 Task: Select the default option in the filter sort order.
Action: Mouse moved to (1, 515)
Screenshot: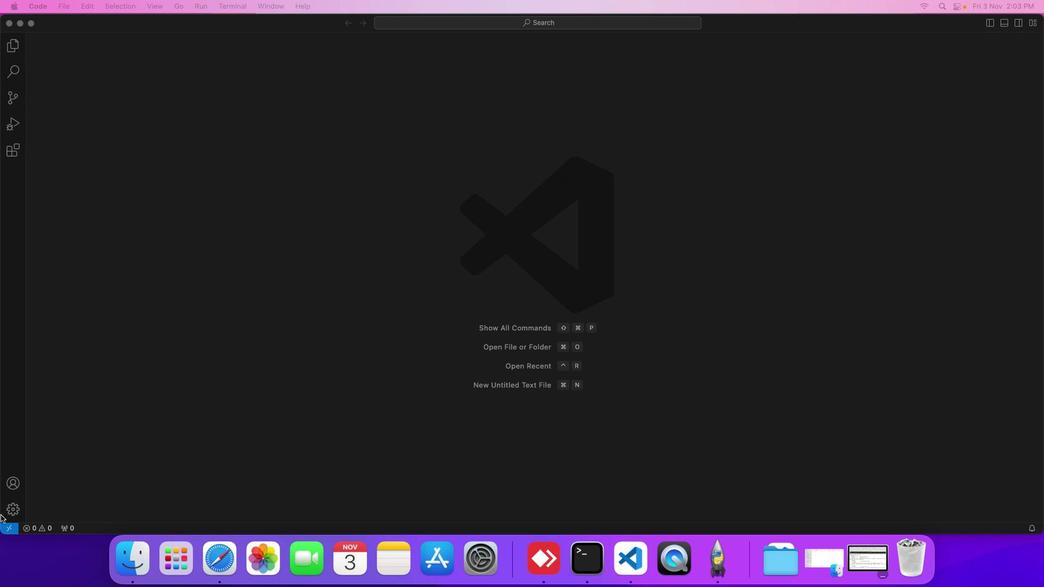 
Action: Mouse pressed left at (1, 515)
Screenshot: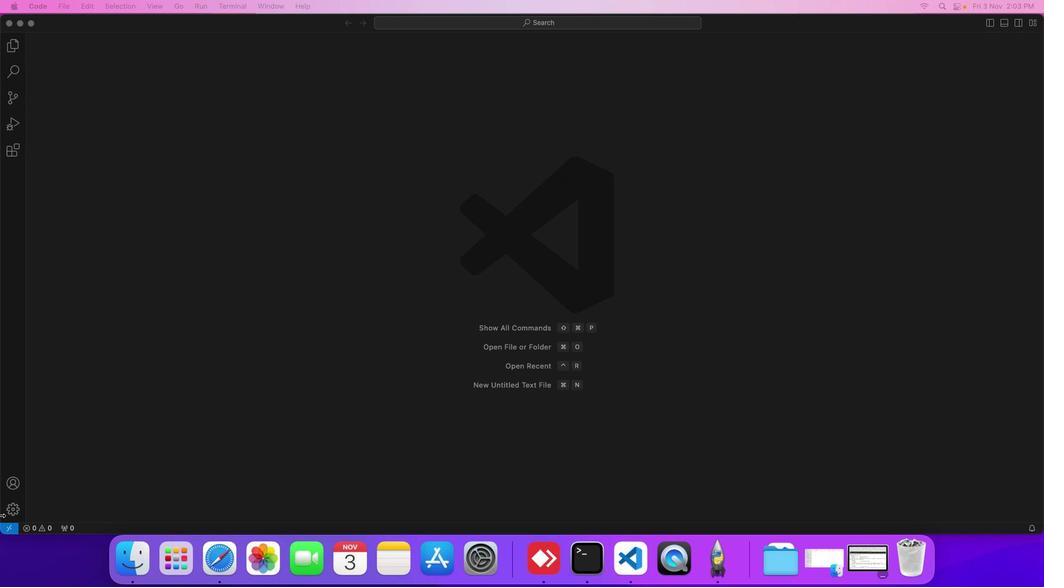 
Action: Mouse moved to (59, 424)
Screenshot: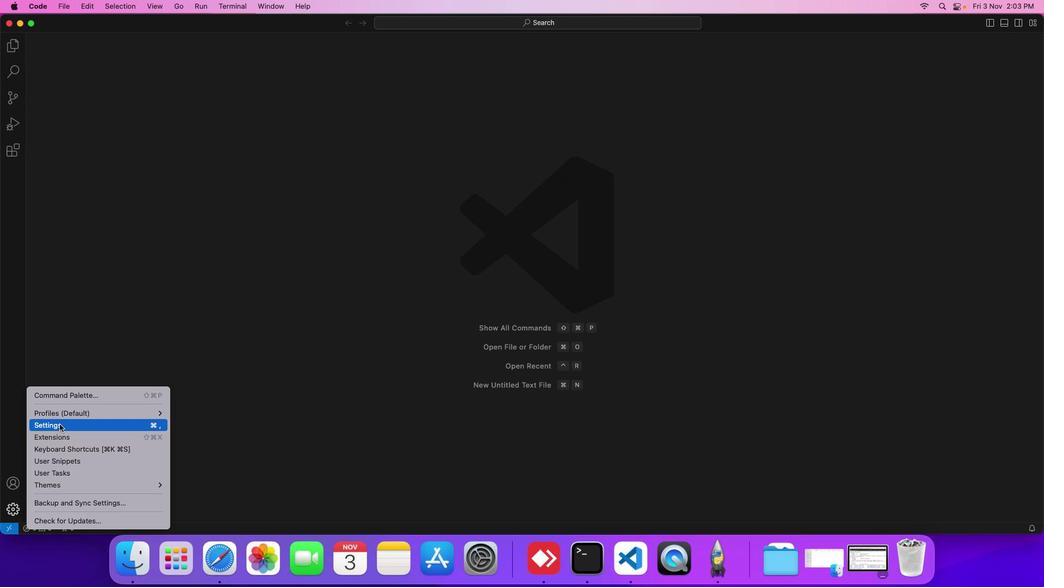 
Action: Mouse pressed left at (59, 424)
Screenshot: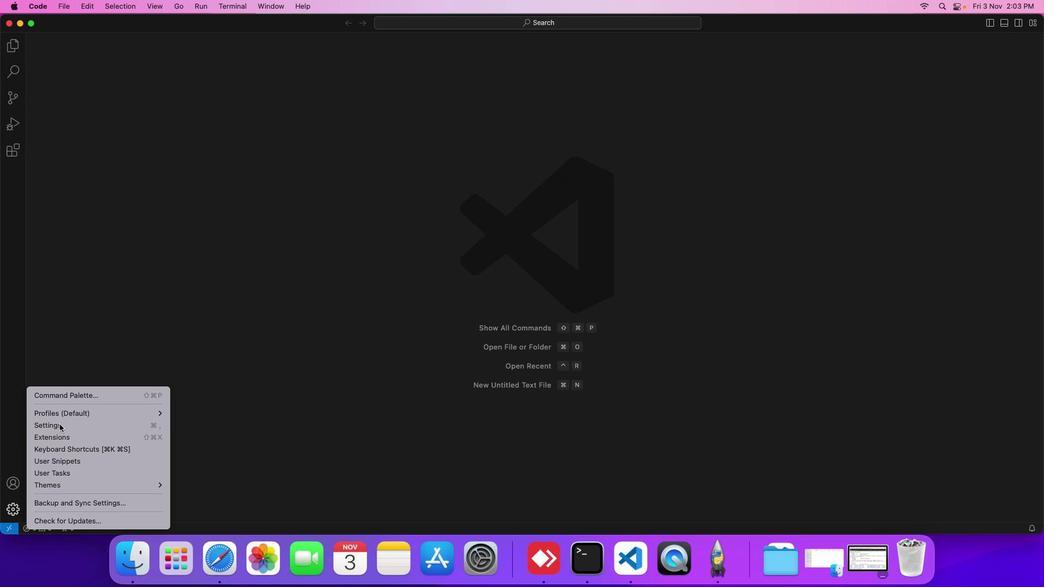 
Action: Mouse moved to (262, 159)
Screenshot: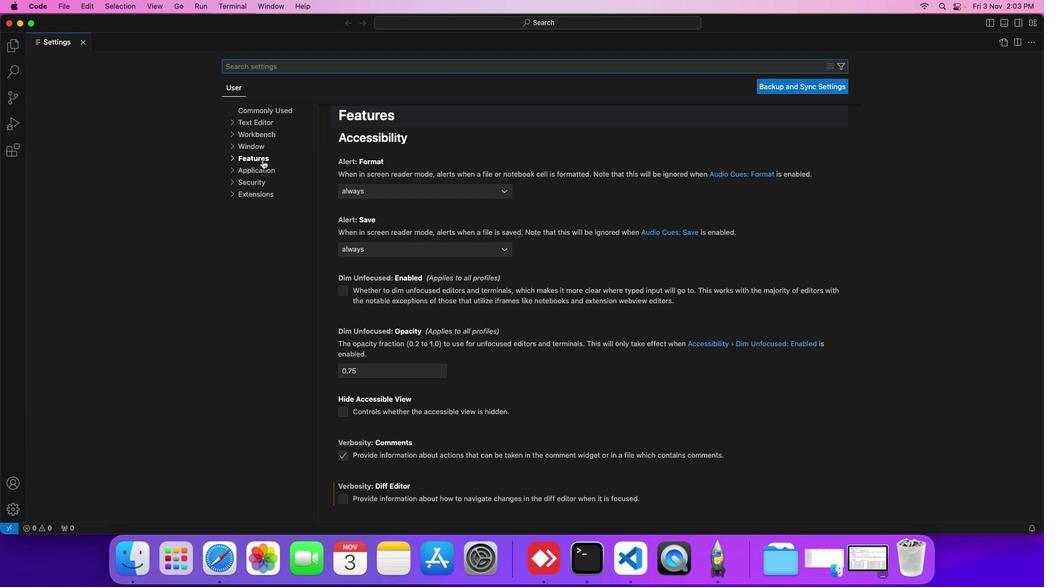 
Action: Mouse pressed left at (262, 159)
Screenshot: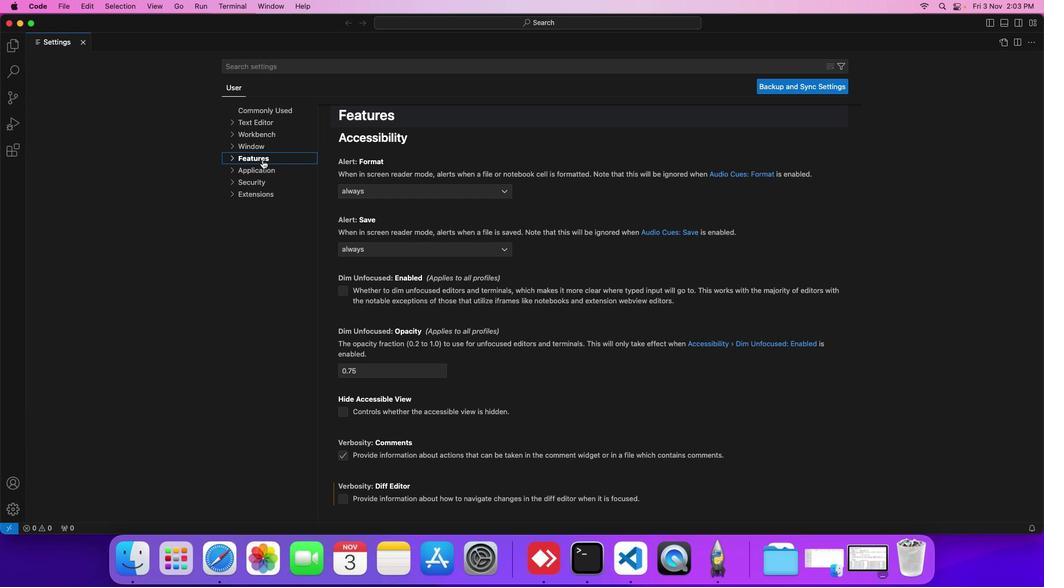 
Action: Mouse moved to (263, 191)
Screenshot: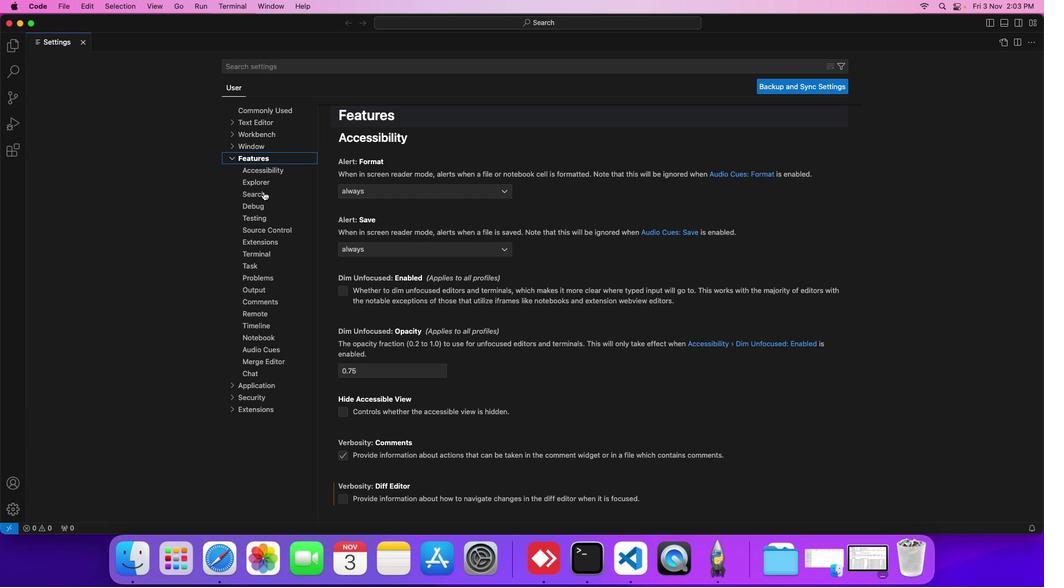 
Action: Mouse pressed left at (263, 191)
Screenshot: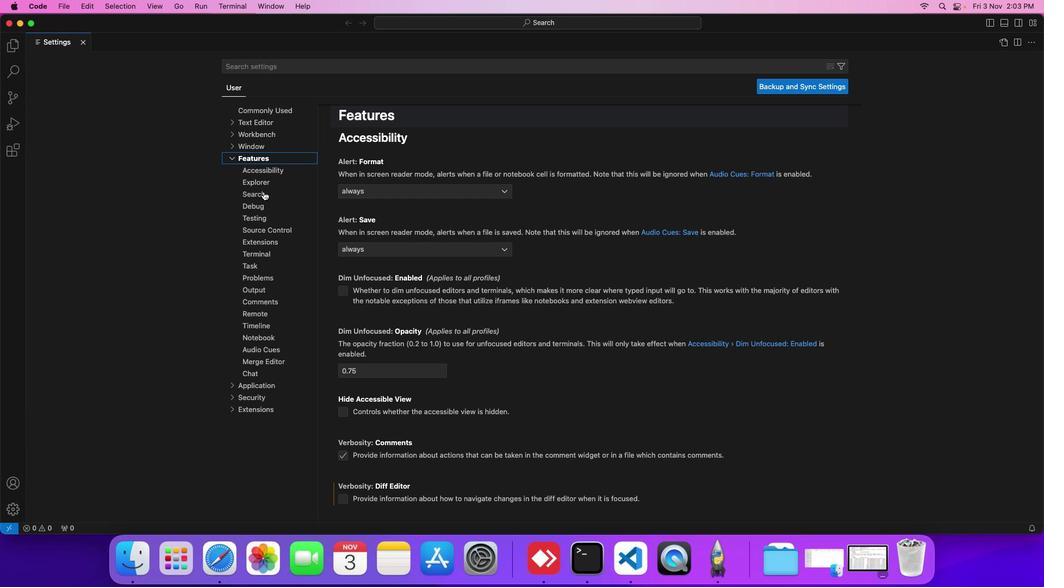 
Action: Mouse moved to (408, 314)
Screenshot: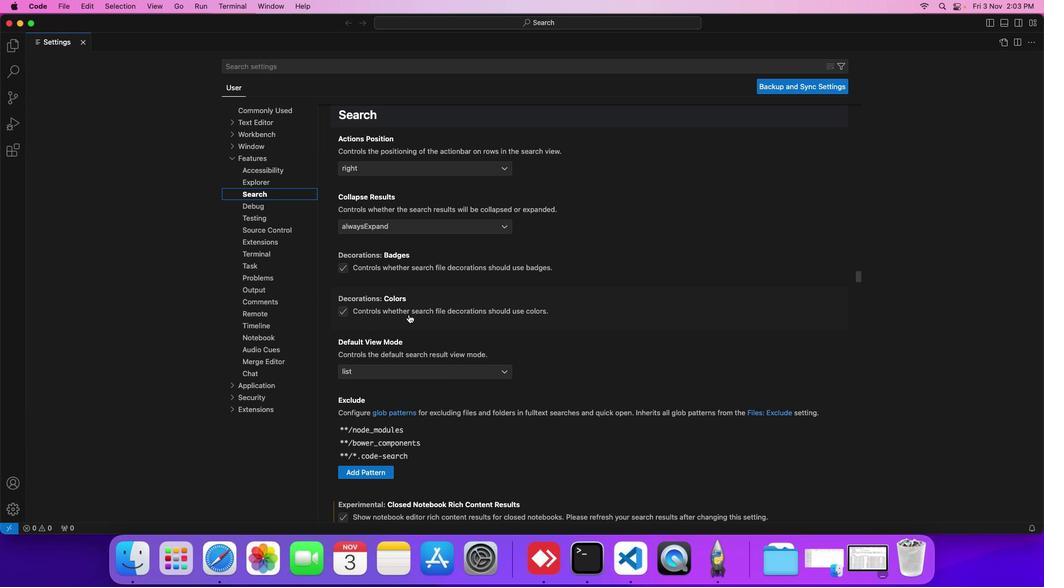 
Action: Mouse scrolled (408, 314) with delta (0, 0)
Screenshot: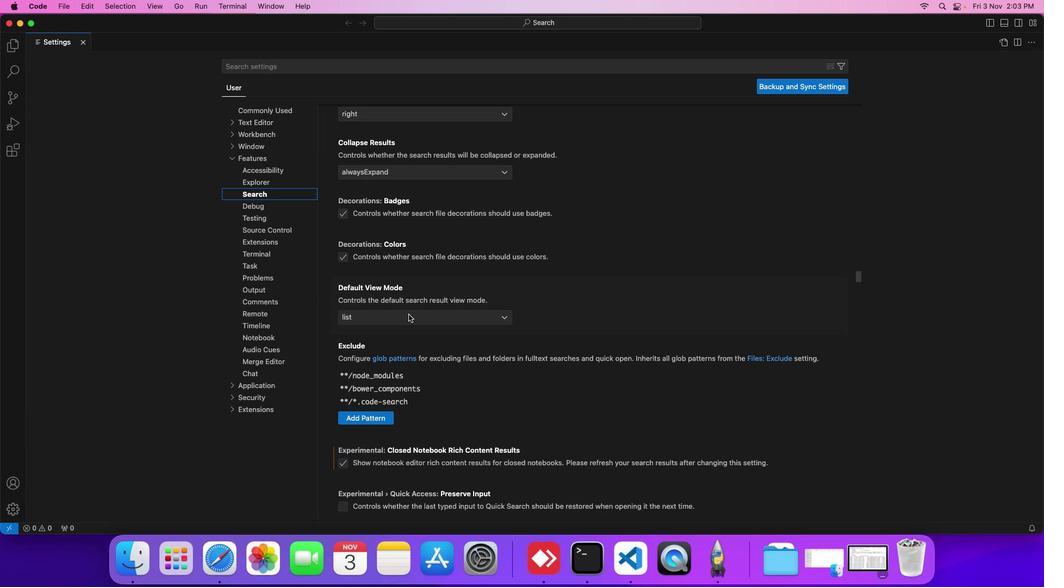 
Action: Mouse scrolled (408, 314) with delta (0, 0)
Screenshot: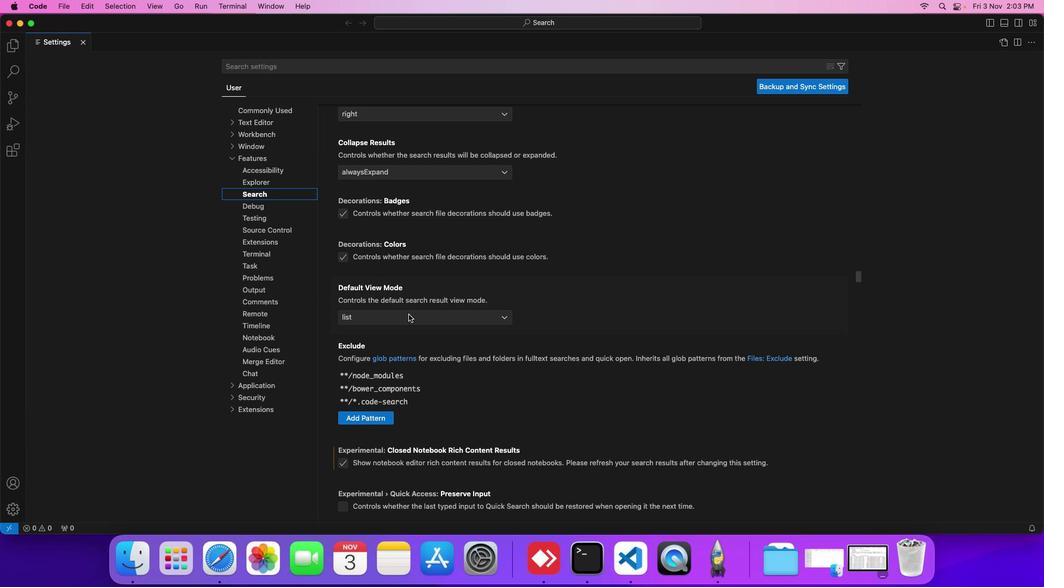 
Action: Mouse scrolled (408, 314) with delta (0, 0)
Screenshot: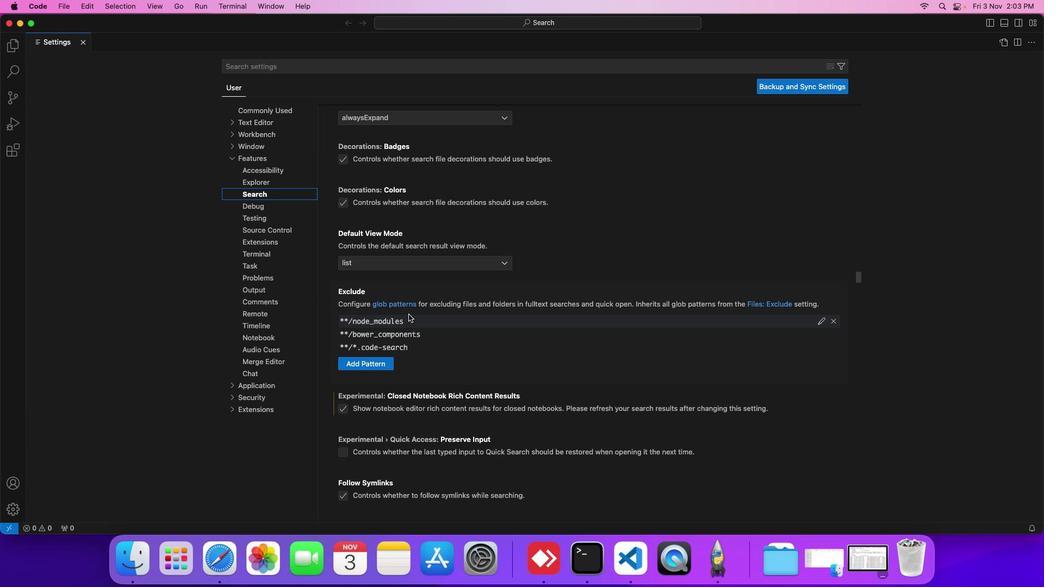 
Action: Mouse scrolled (408, 314) with delta (0, 0)
Screenshot: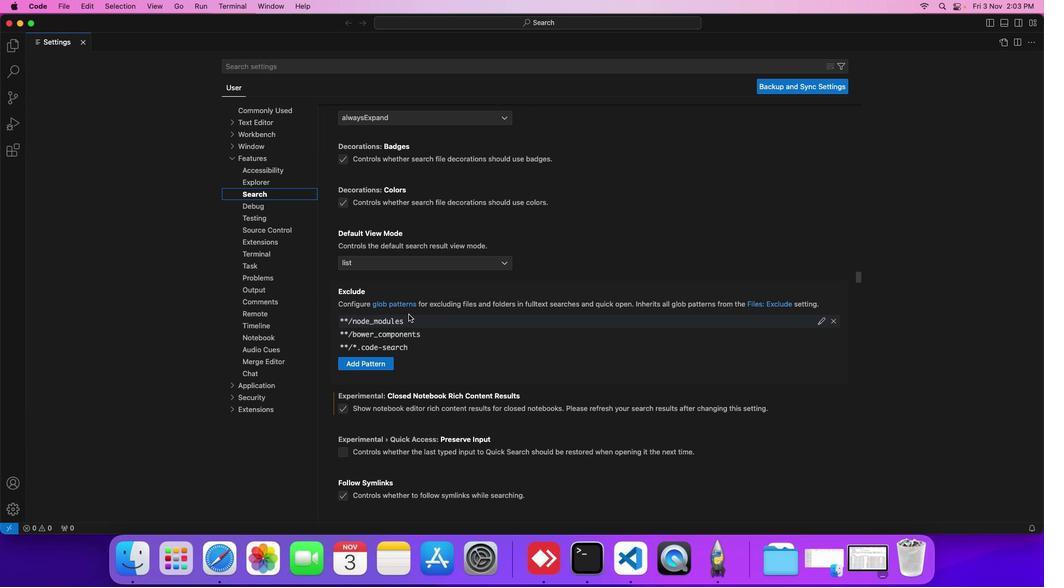 
Action: Mouse scrolled (408, 314) with delta (0, 0)
Screenshot: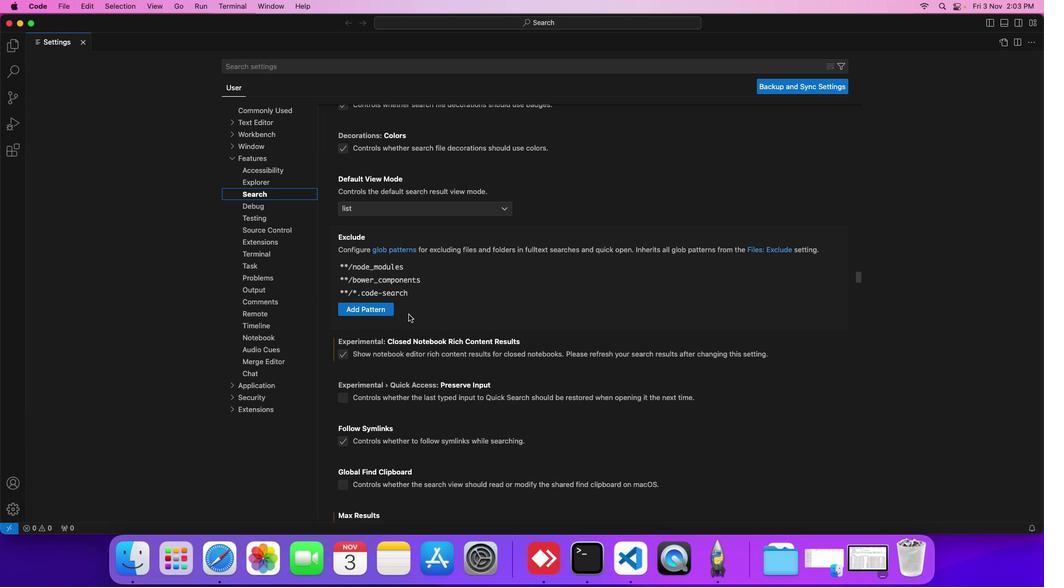 
Action: Mouse scrolled (408, 314) with delta (0, 0)
Screenshot: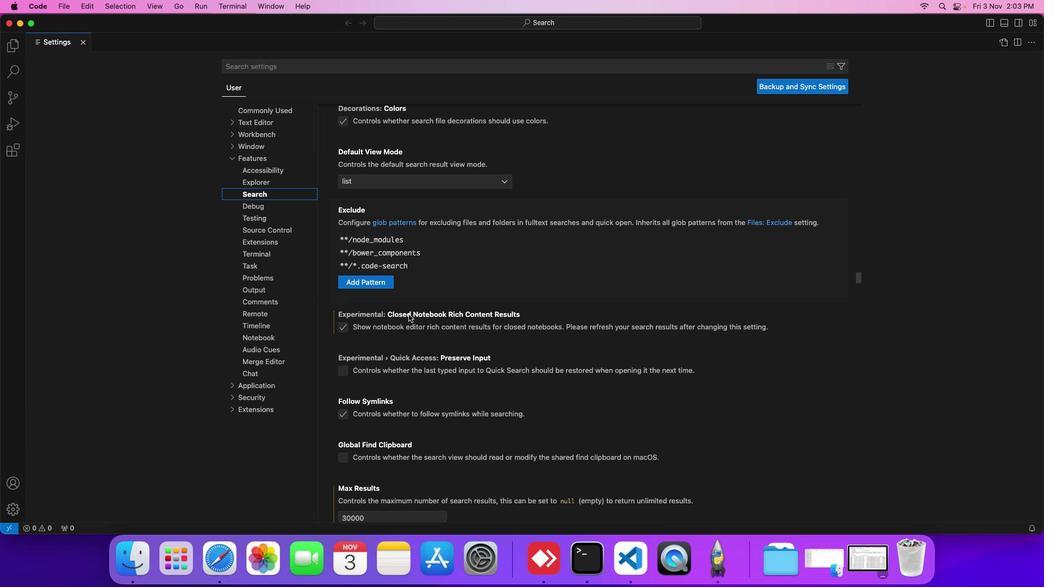 
Action: Mouse scrolled (408, 314) with delta (0, 0)
Screenshot: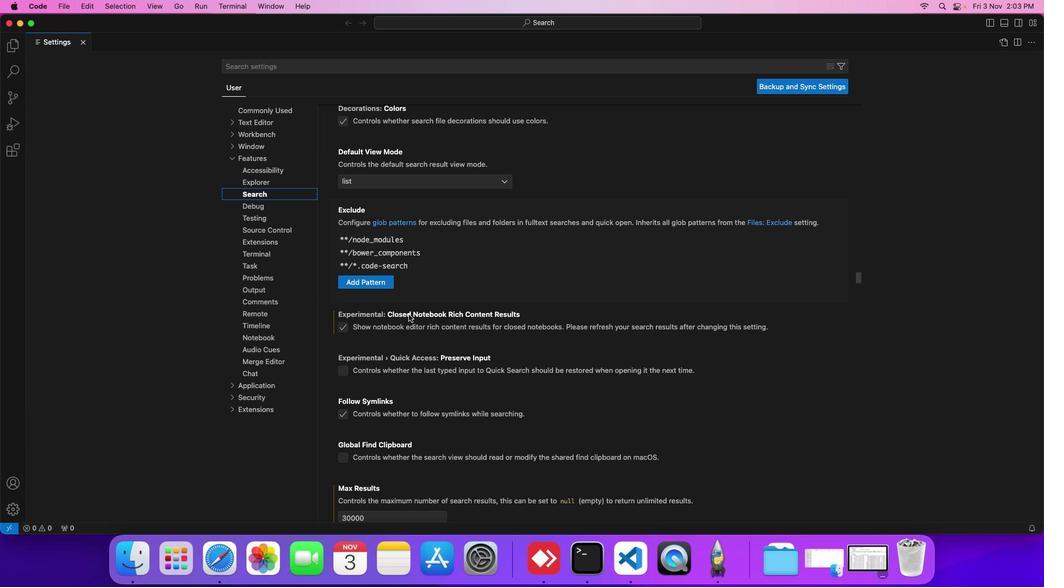 
Action: Mouse scrolled (408, 314) with delta (0, 0)
Screenshot: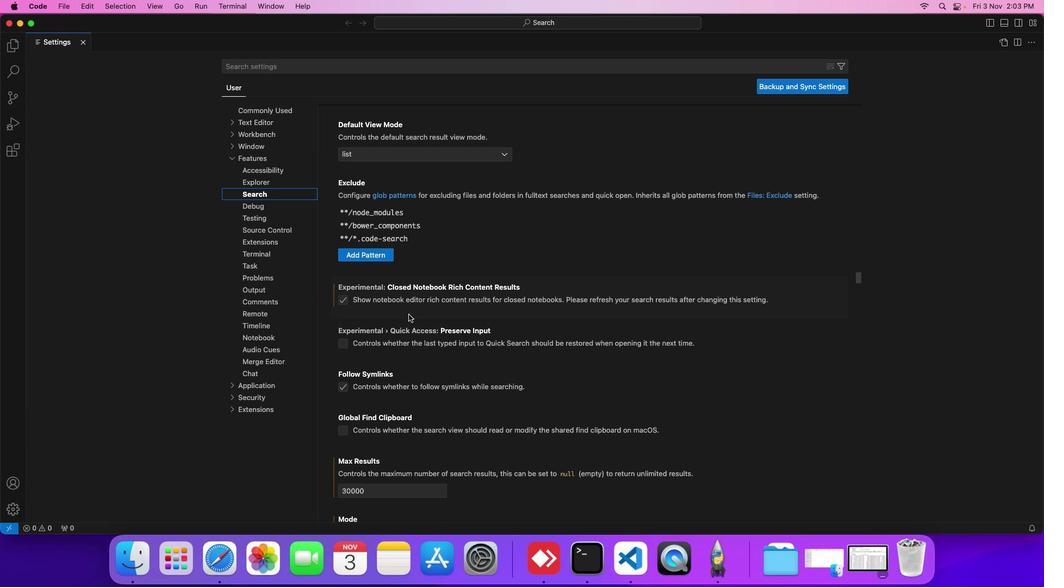 
Action: Mouse scrolled (408, 314) with delta (0, 0)
Screenshot: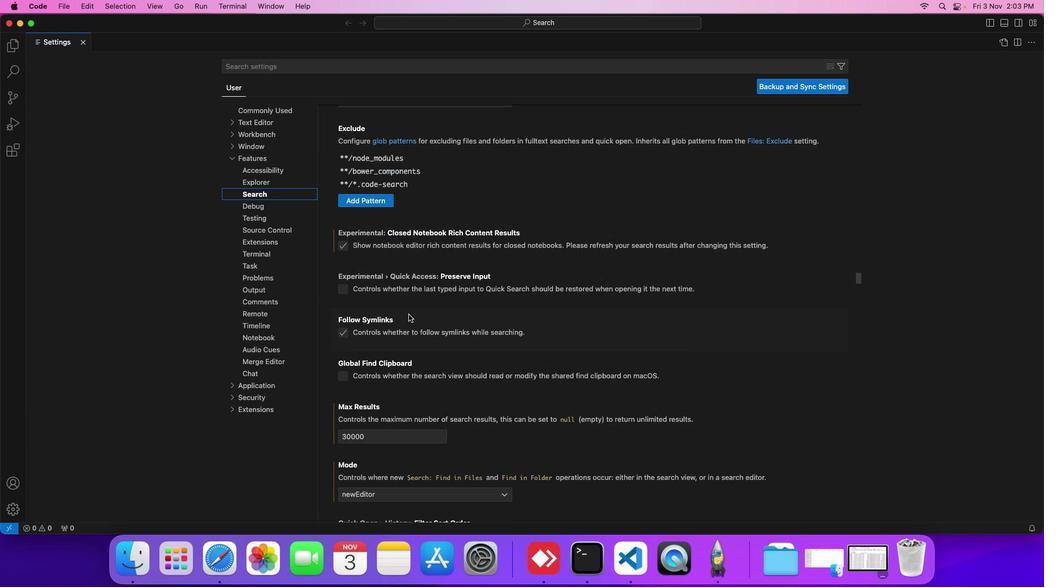 
Action: Mouse scrolled (408, 314) with delta (0, 0)
Screenshot: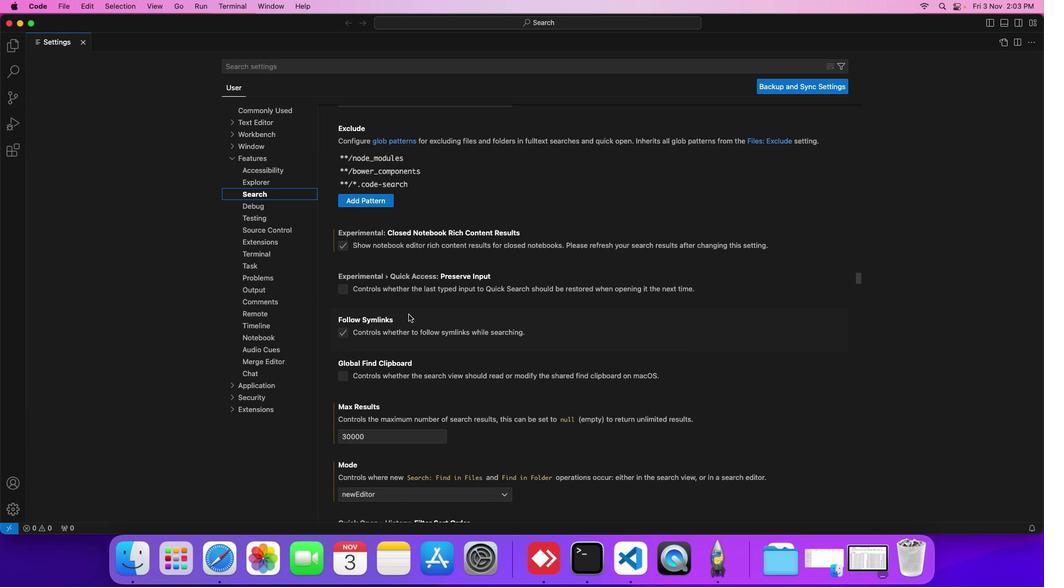 
Action: Mouse scrolled (408, 314) with delta (0, 0)
Screenshot: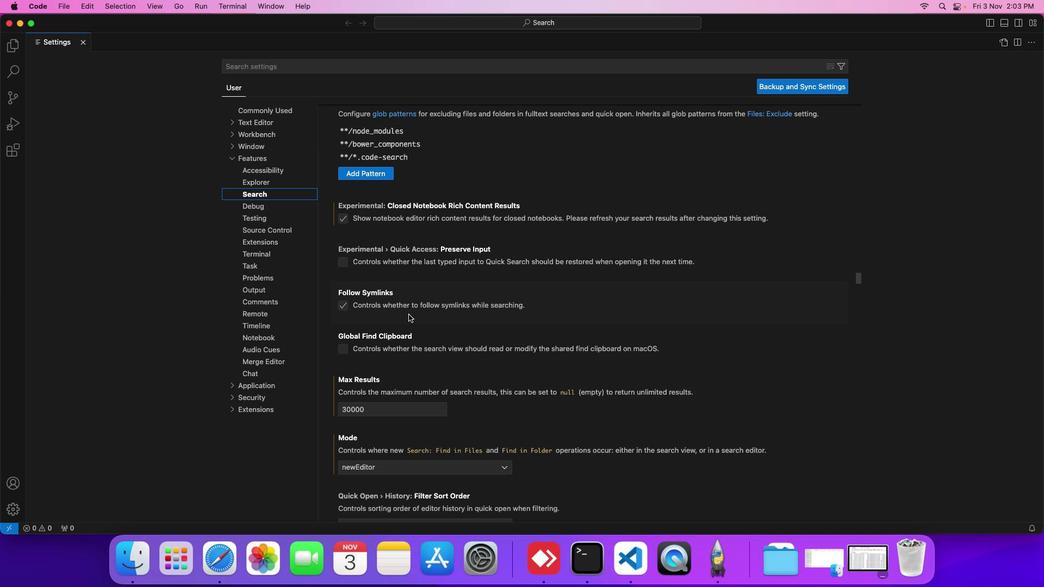 
Action: Mouse scrolled (408, 314) with delta (0, 0)
Screenshot: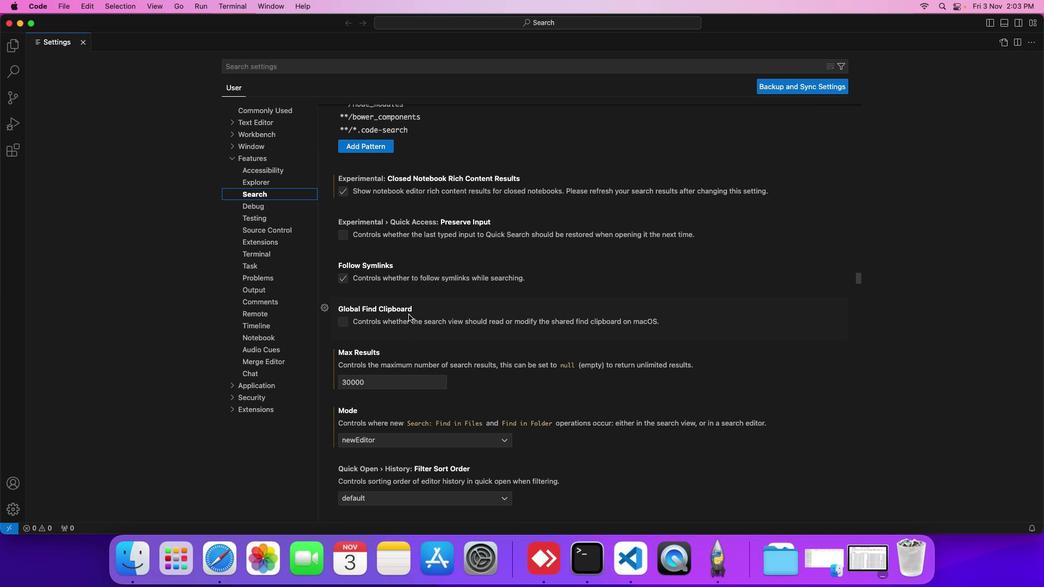 
Action: Mouse scrolled (408, 314) with delta (0, 0)
Screenshot: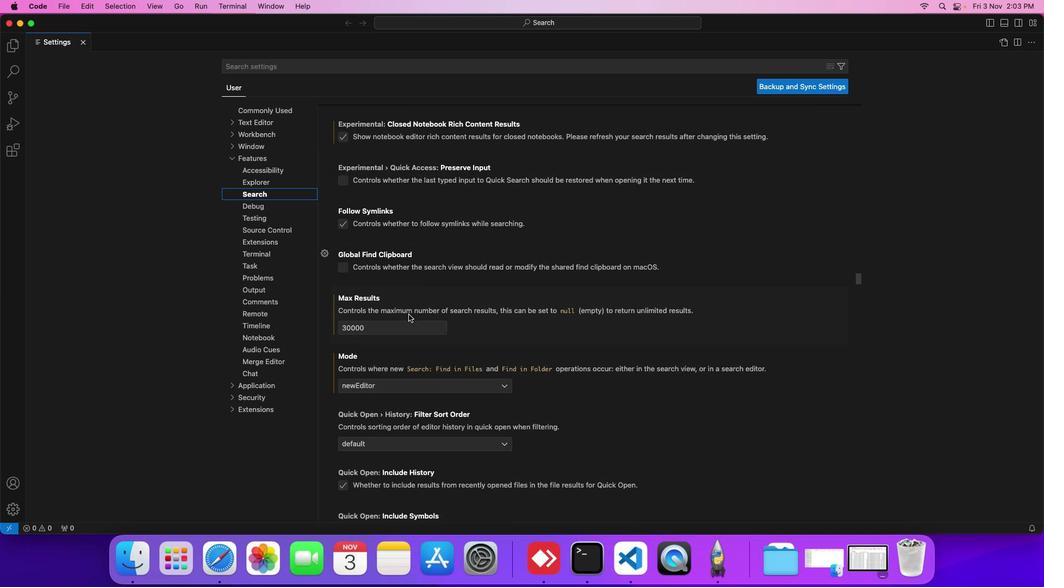 
Action: Mouse scrolled (408, 314) with delta (0, 0)
Screenshot: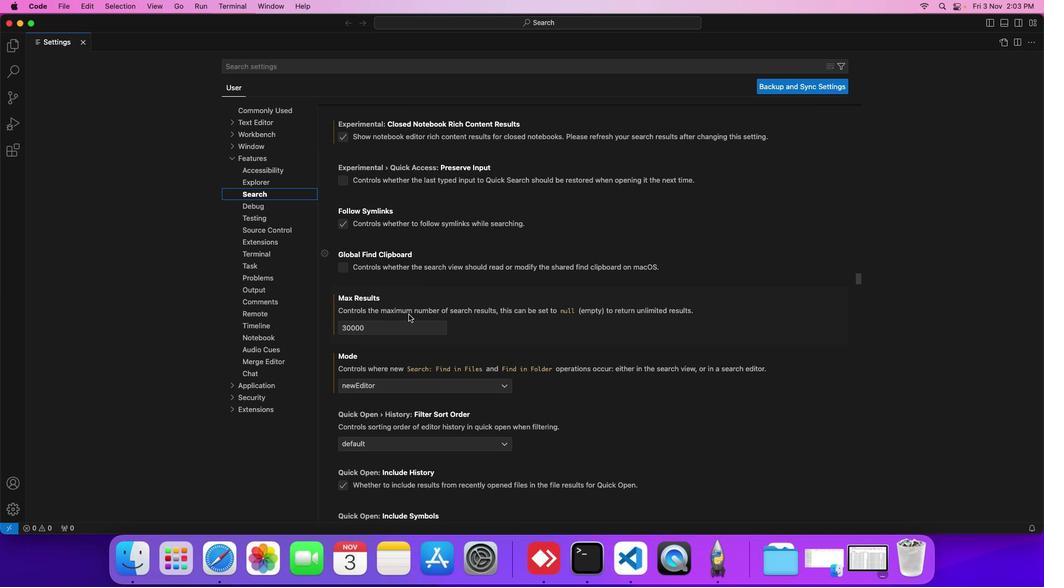 
Action: Mouse moved to (411, 441)
Screenshot: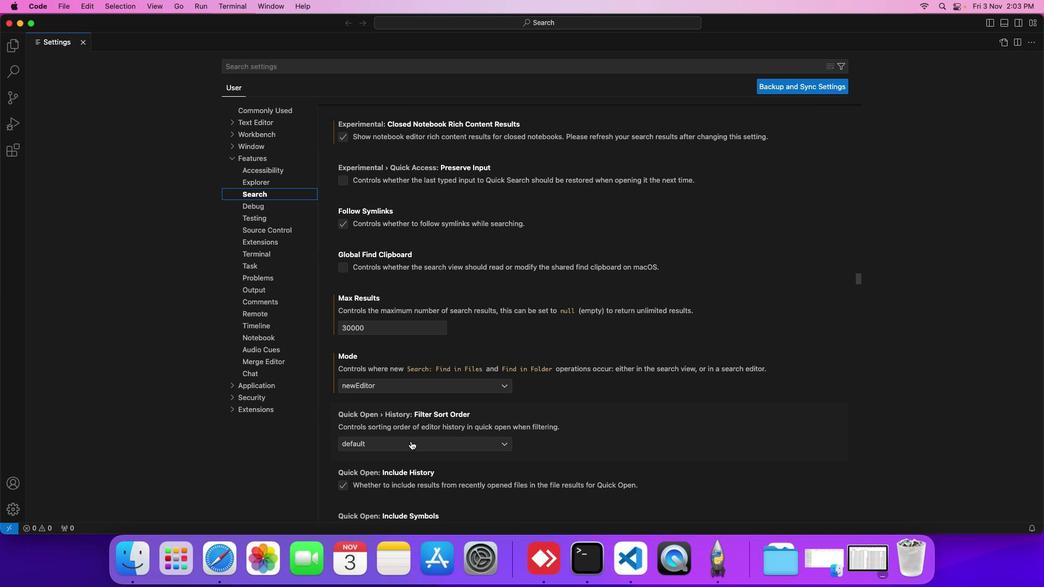 
Action: Mouse pressed left at (411, 441)
Screenshot: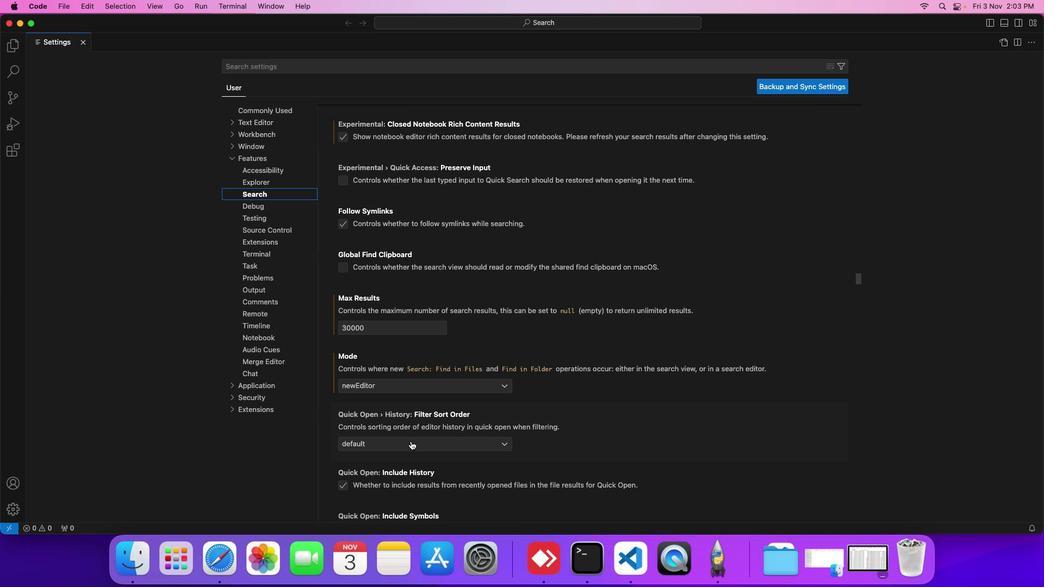
Action: Mouse moved to (381, 455)
Screenshot: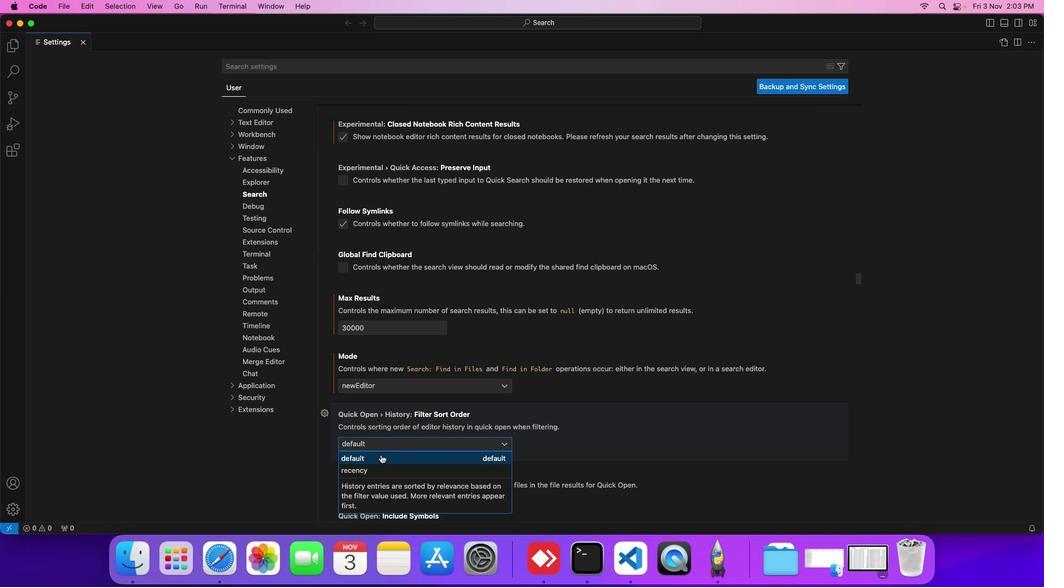 
Action: Mouse pressed left at (381, 455)
Screenshot: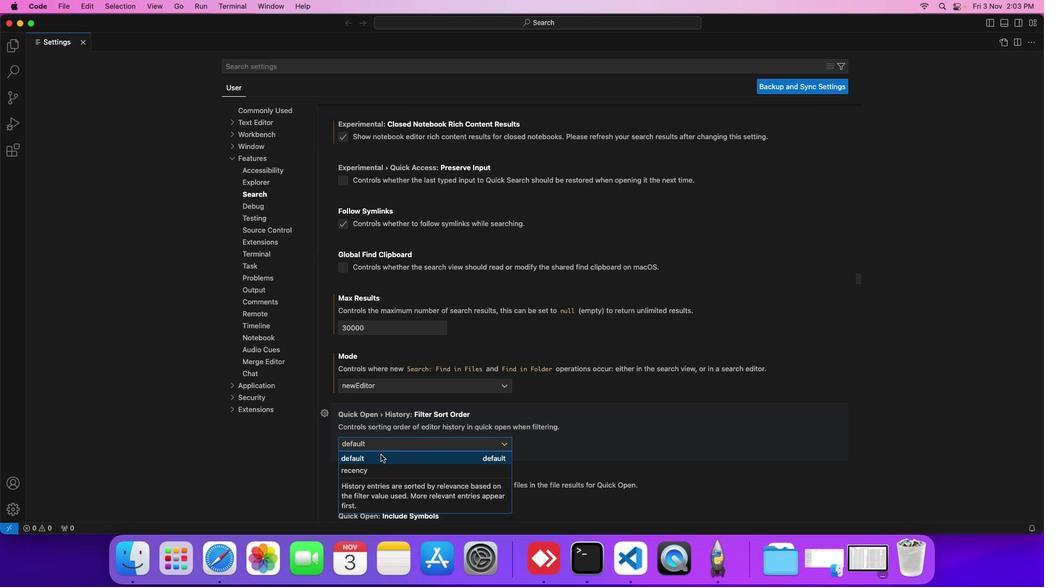 
Action: Mouse moved to (380, 434)
Screenshot: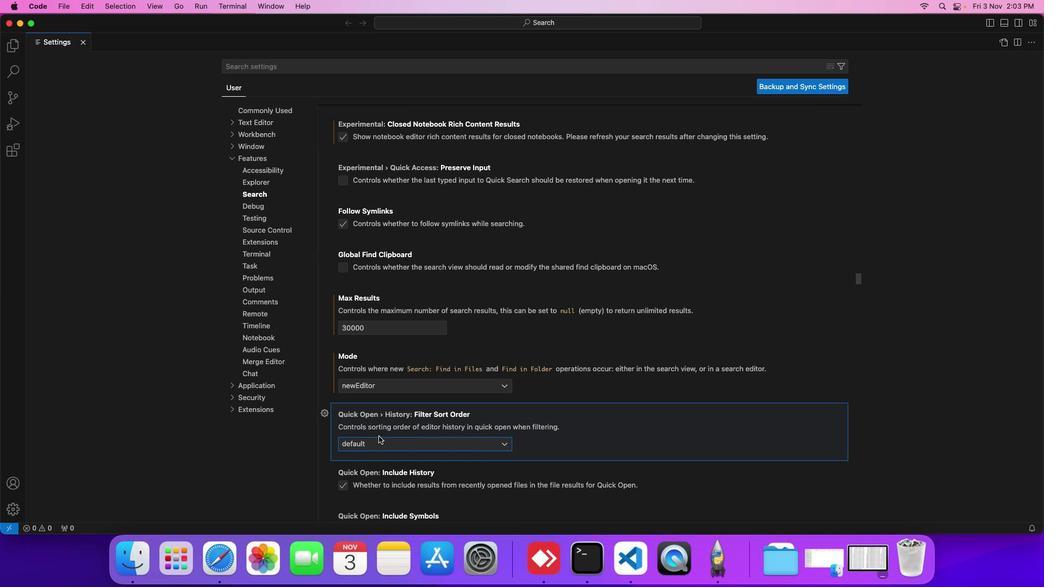 
